 Task: Manage the platform events .
Action: Mouse moved to (972, 69)
Screenshot: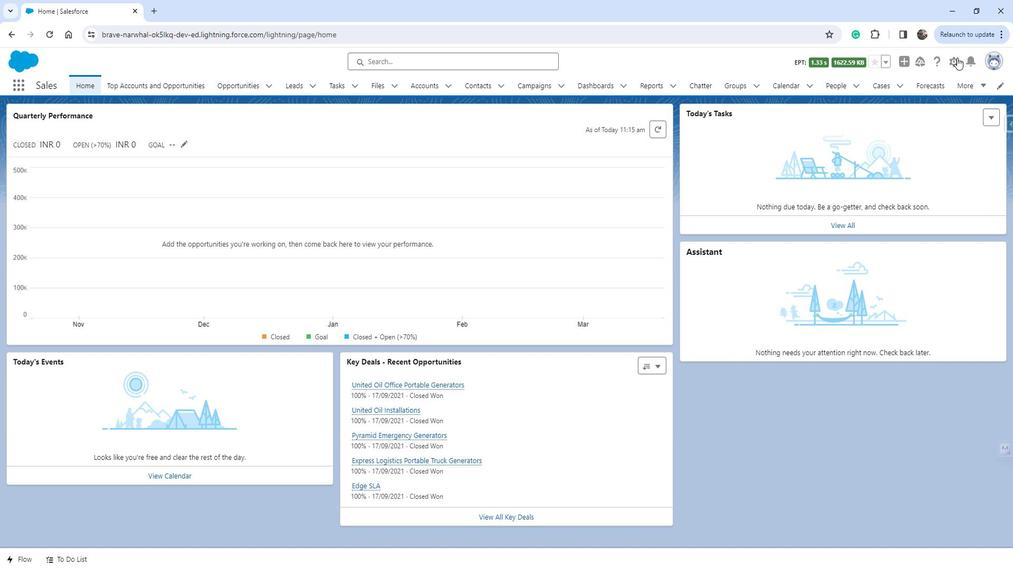 
Action: Mouse pressed left at (972, 69)
Screenshot: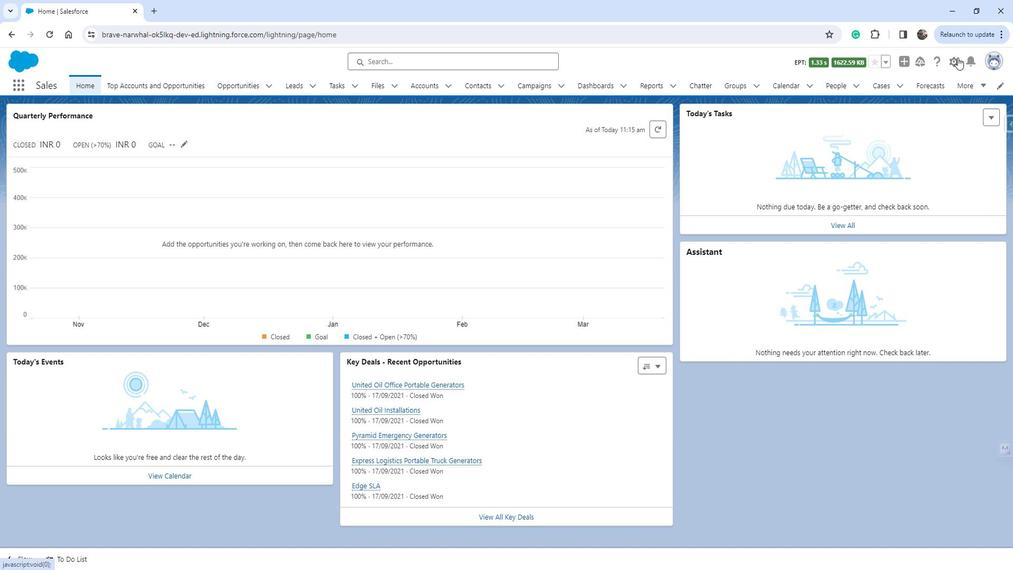 
Action: Mouse moved to (931, 98)
Screenshot: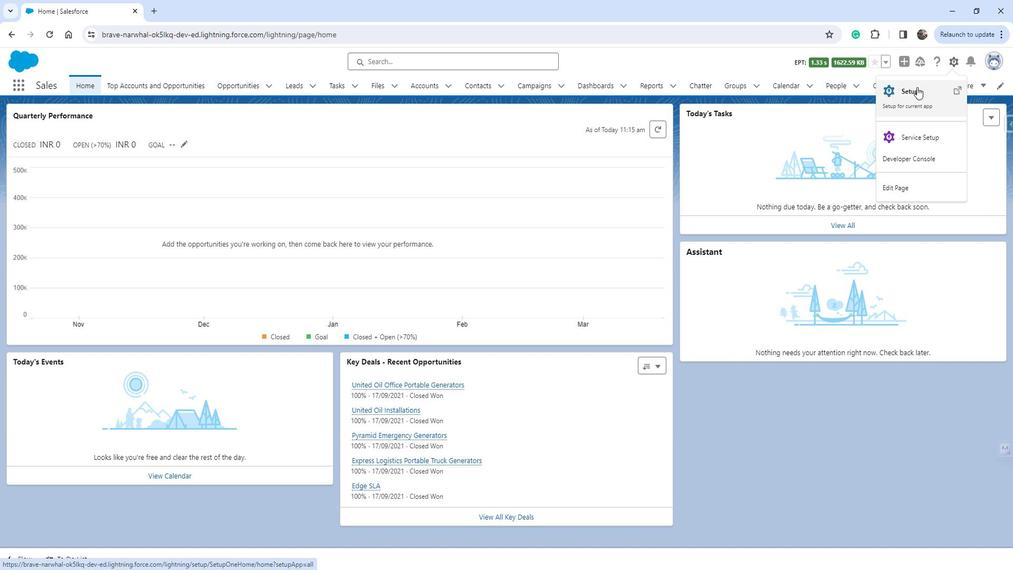 
Action: Mouse pressed left at (931, 98)
Screenshot: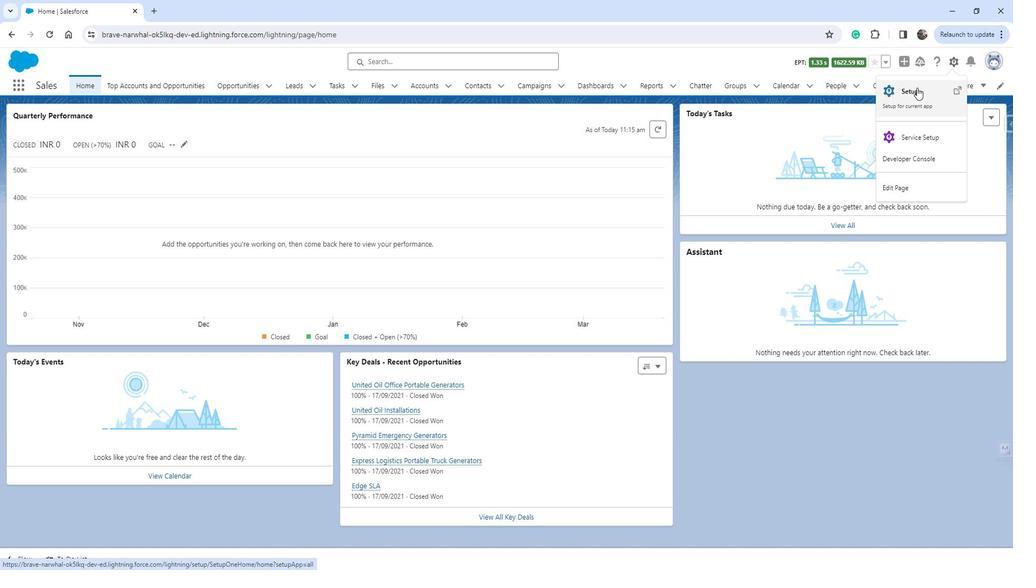 
Action: Mouse moved to (75, 331)
Screenshot: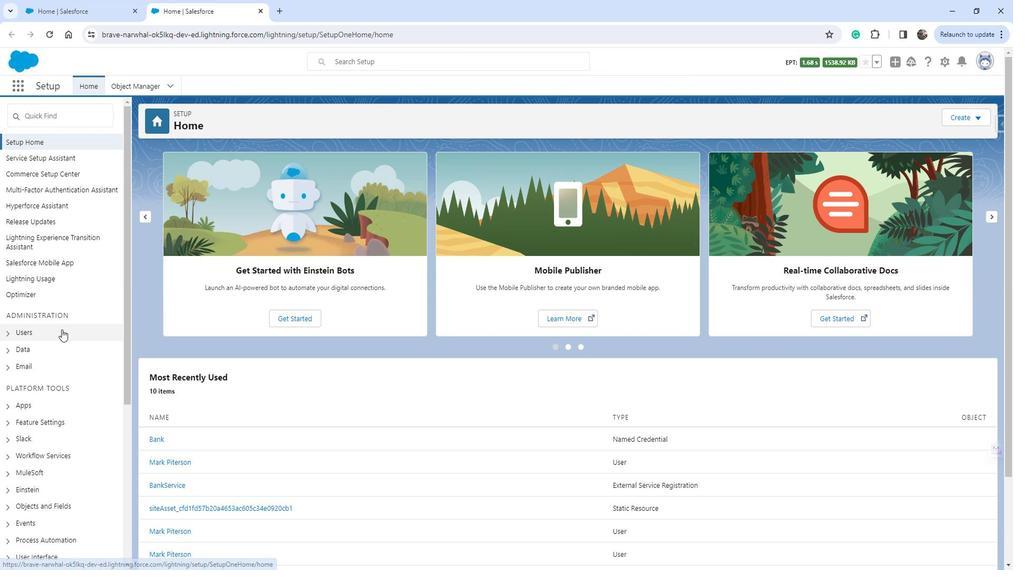 
Action: Mouse scrolled (75, 331) with delta (0, 0)
Screenshot: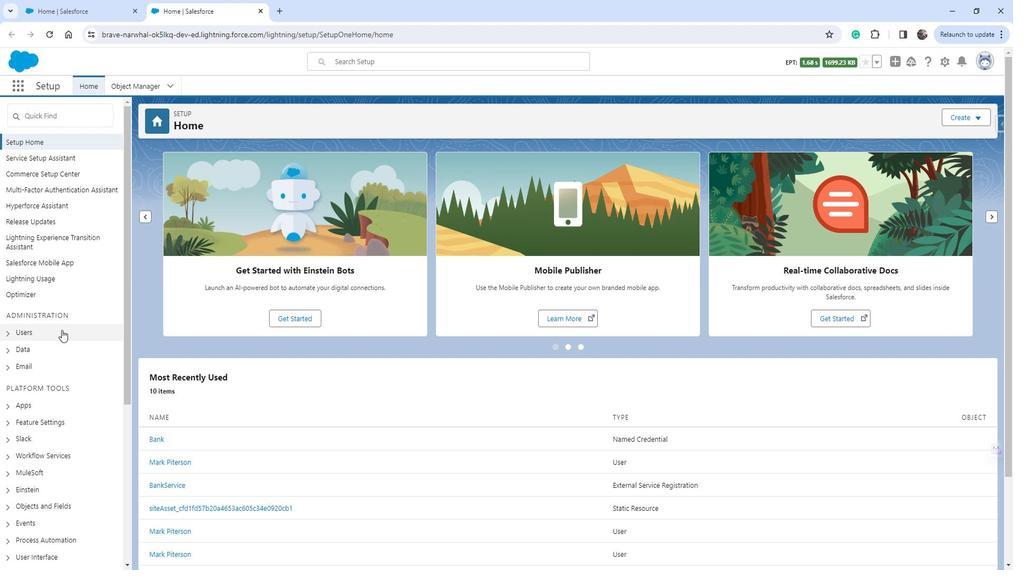 
Action: Mouse scrolled (75, 331) with delta (0, 0)
Screenshot: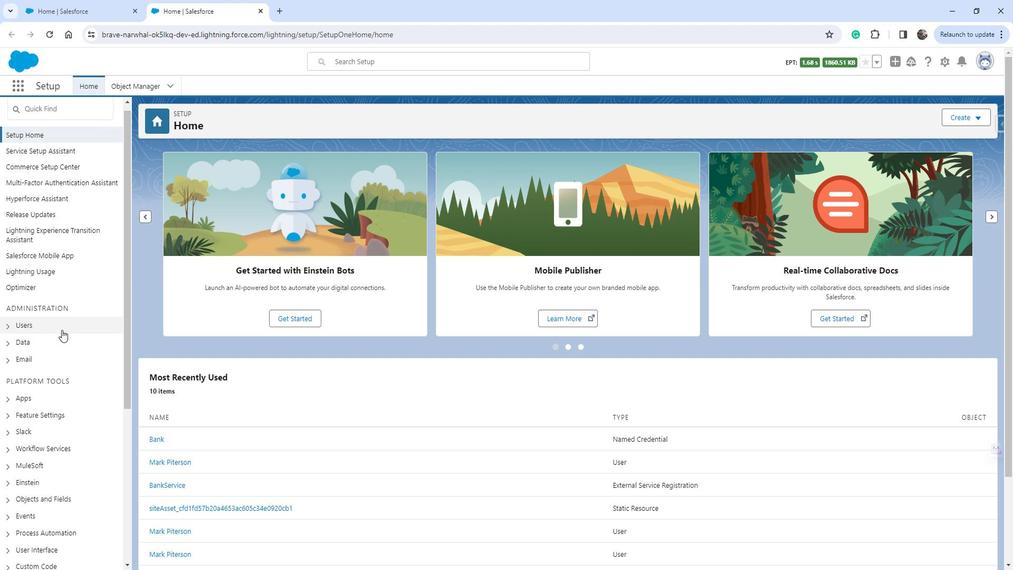 
Action: Mouse moved to (41, 388)
Screenshot: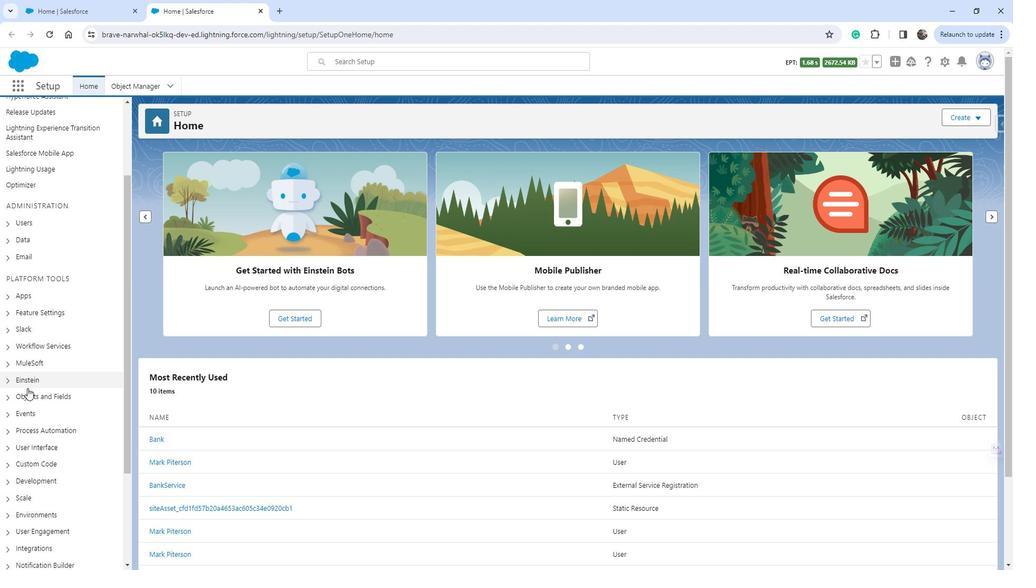 
Action: Mouse scrolled (41, 387) with delta (0, 0)
Screenshot: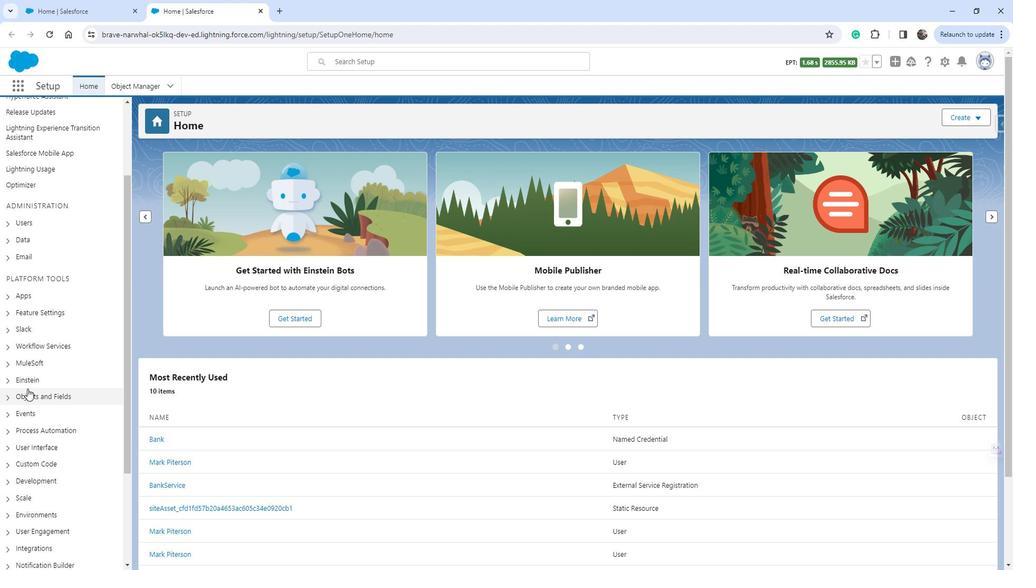 
Action: Mouse moved to (21, 360)
Screenshot: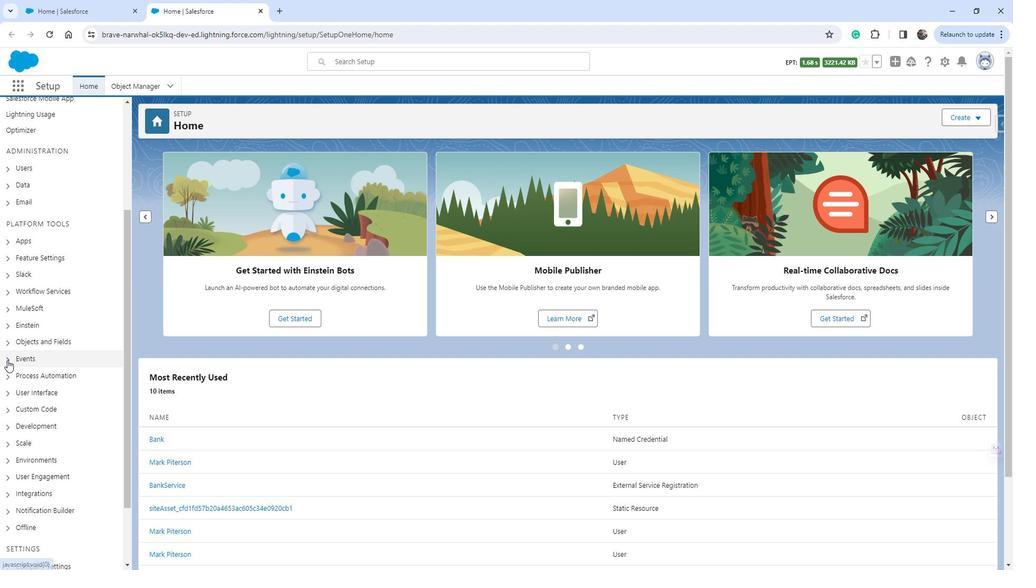 
Action: Mouse pressed left at (21, 360)
Screenshot: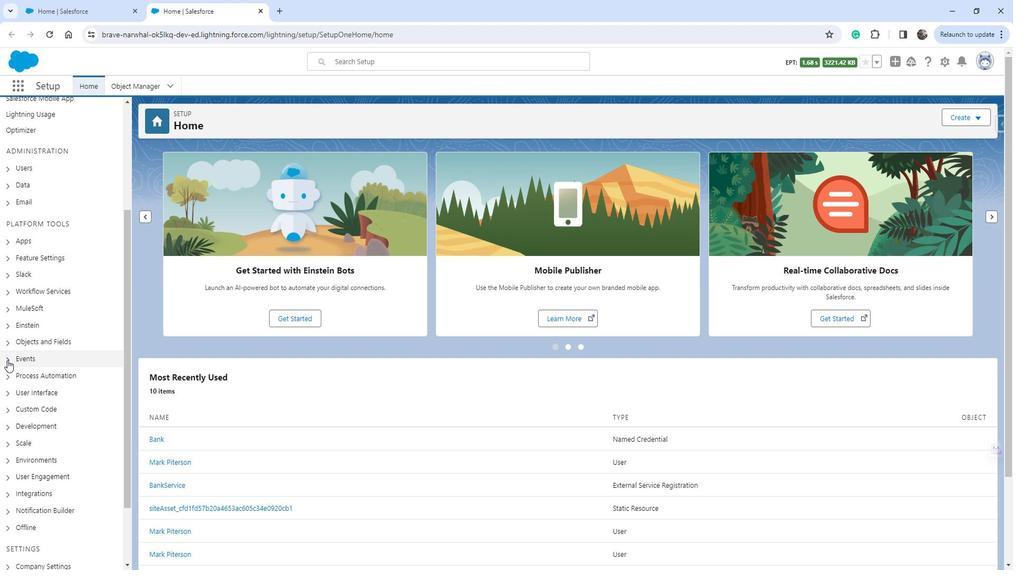 
Action: Mouse moved to (73, 374)
Screenshot: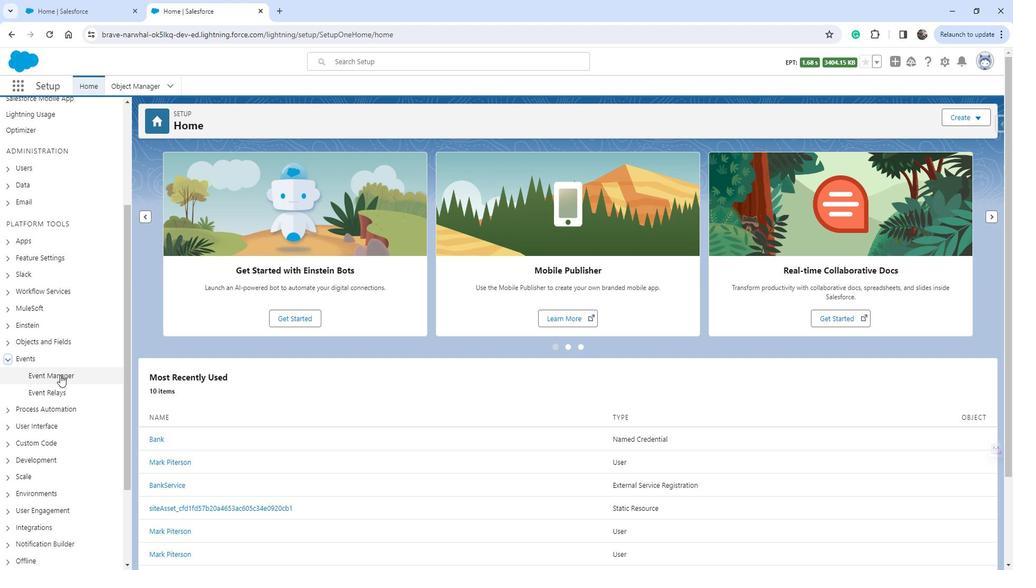 
Action: Mouse pressed left at (73, 374)
Screenshot: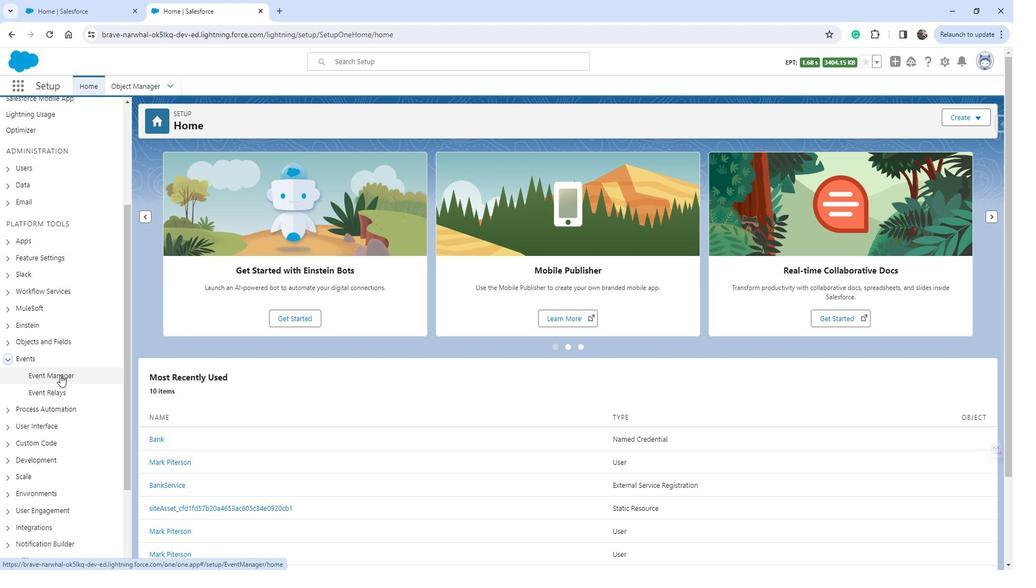 
Action: Mouse moved to (1010, 356)
Screenshot: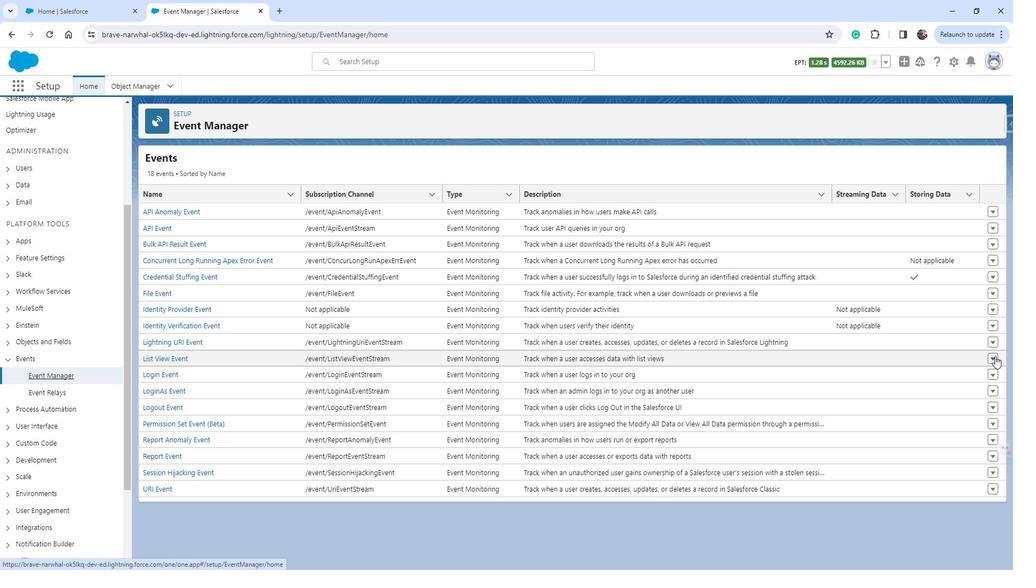 
Action: Mouse pressed left at (1010, 356)
Screenshot: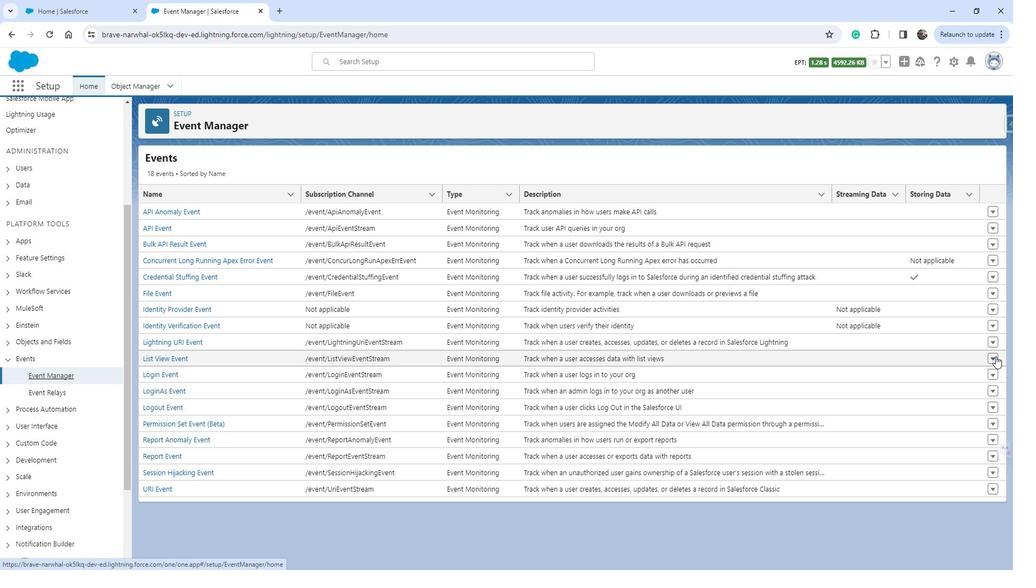
Action: Mouse moved to (976, 328)
Screenshot: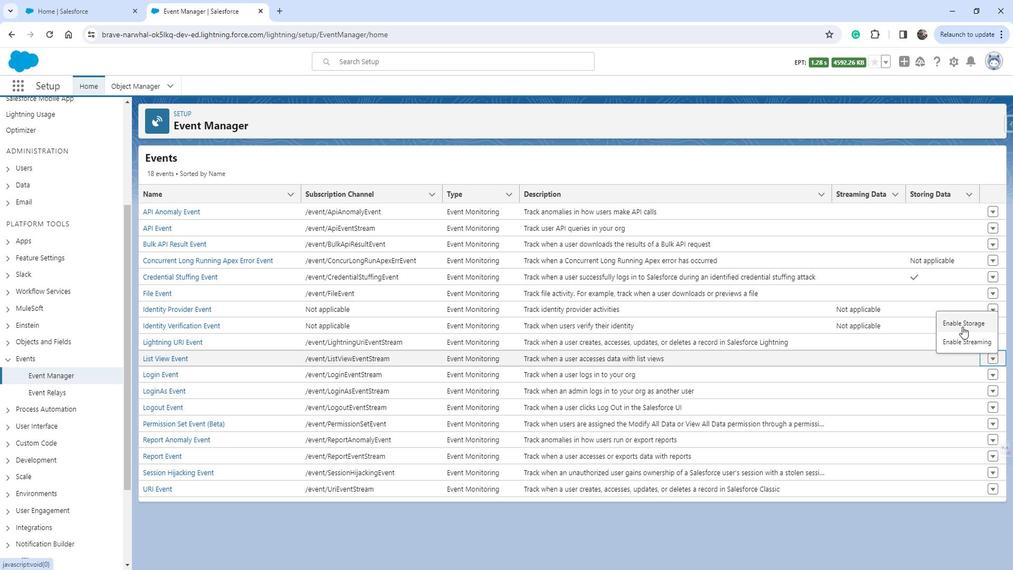 
Action: Mouse pressed left at (976, 328)
Screenshot: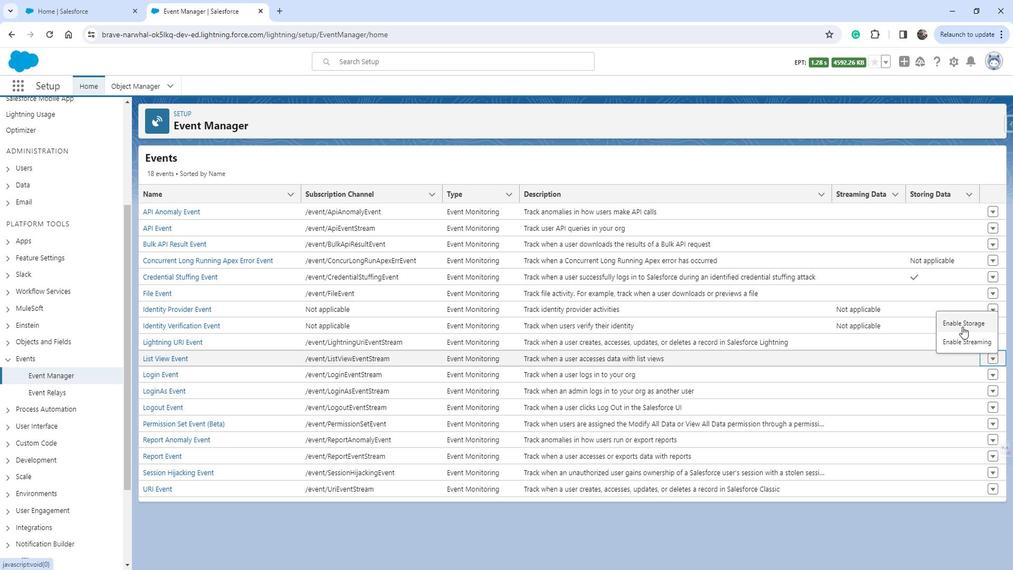 
Action: Mouse moved to (1005, 359)
Screenshot: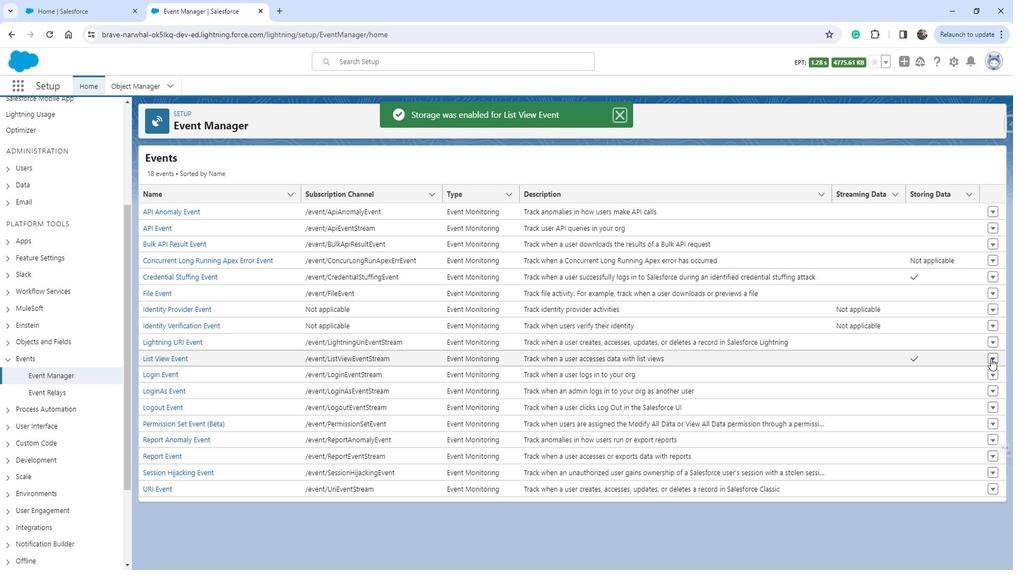 
Action: Mouse pressed left at (1005, 359)
Screenshot: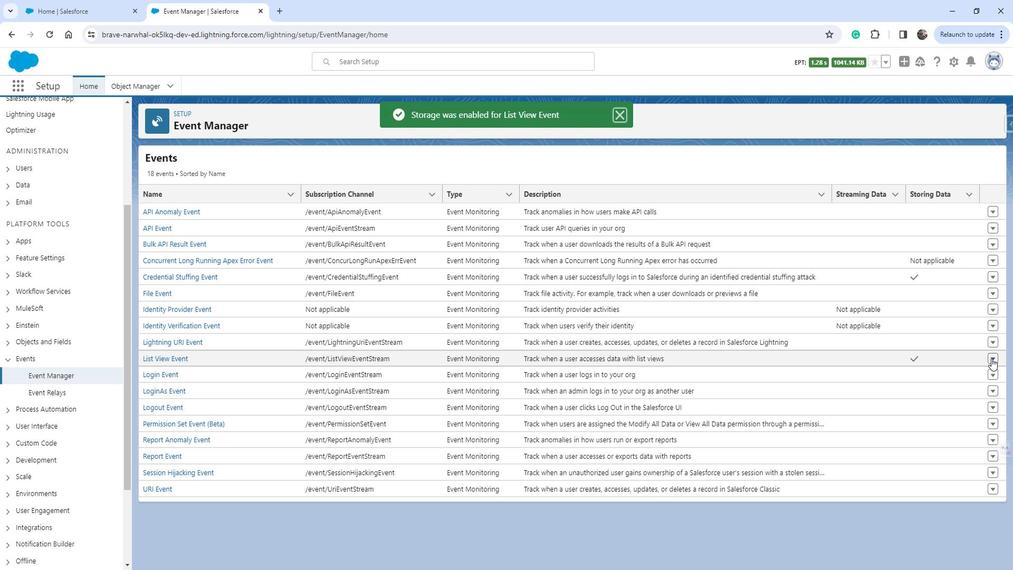 
Action: Mouse moved to (984, 341)
Screenshot: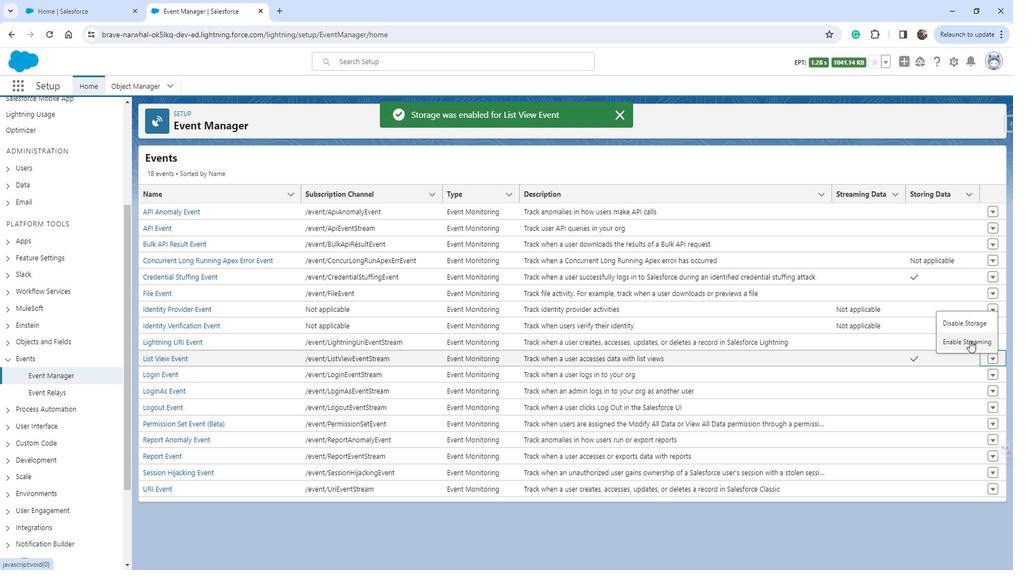
Action: Mouse pressed left at (984, 341)
Screenshot: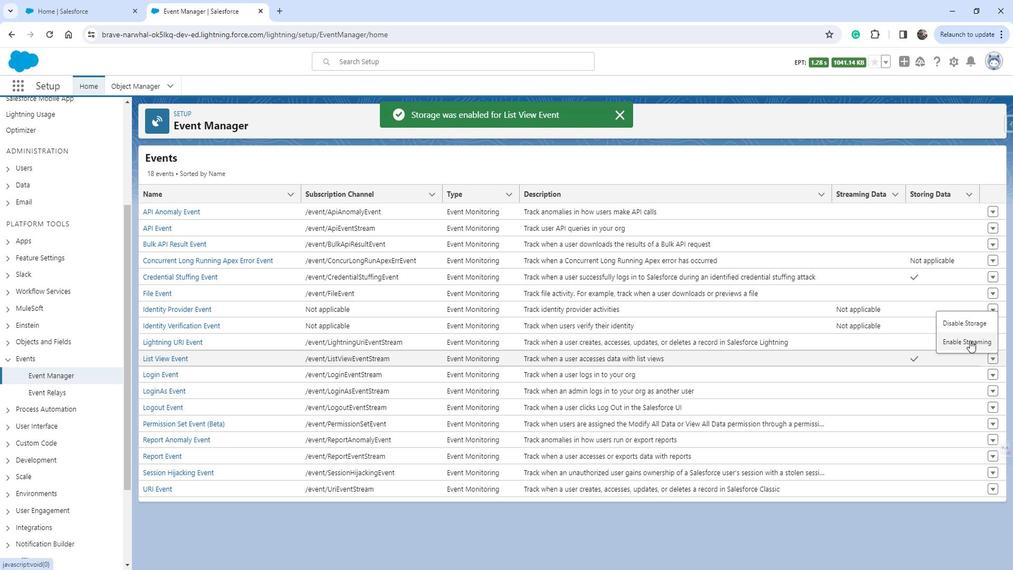 
